 Task: Create a section Black Hole and in the section, add a milestone Agile Process Implementation in the project TowerLine.
Action: Mouse moved to (55, 446)
Screenshot: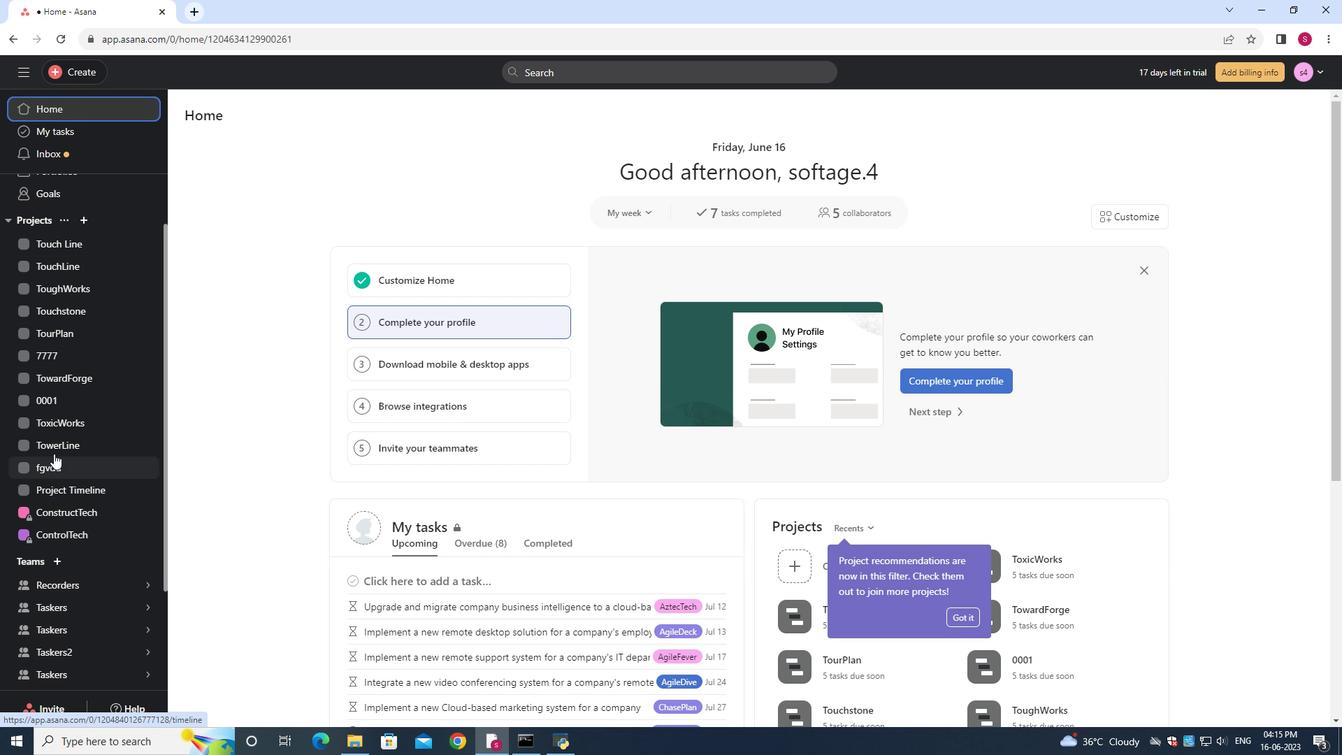 
Action: Mouse pressed left at (55, 446)
Screenshot: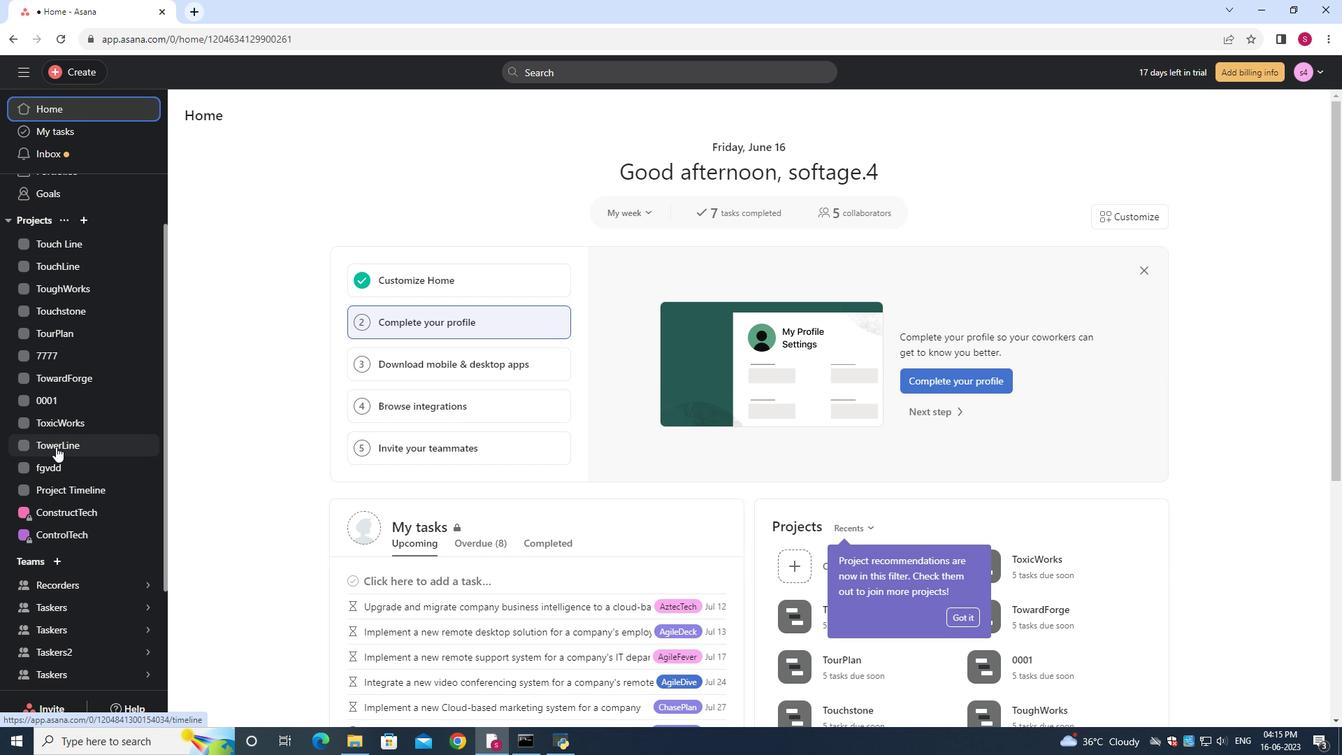 
Action: Mouse moved to (252, 149)
Screenshot: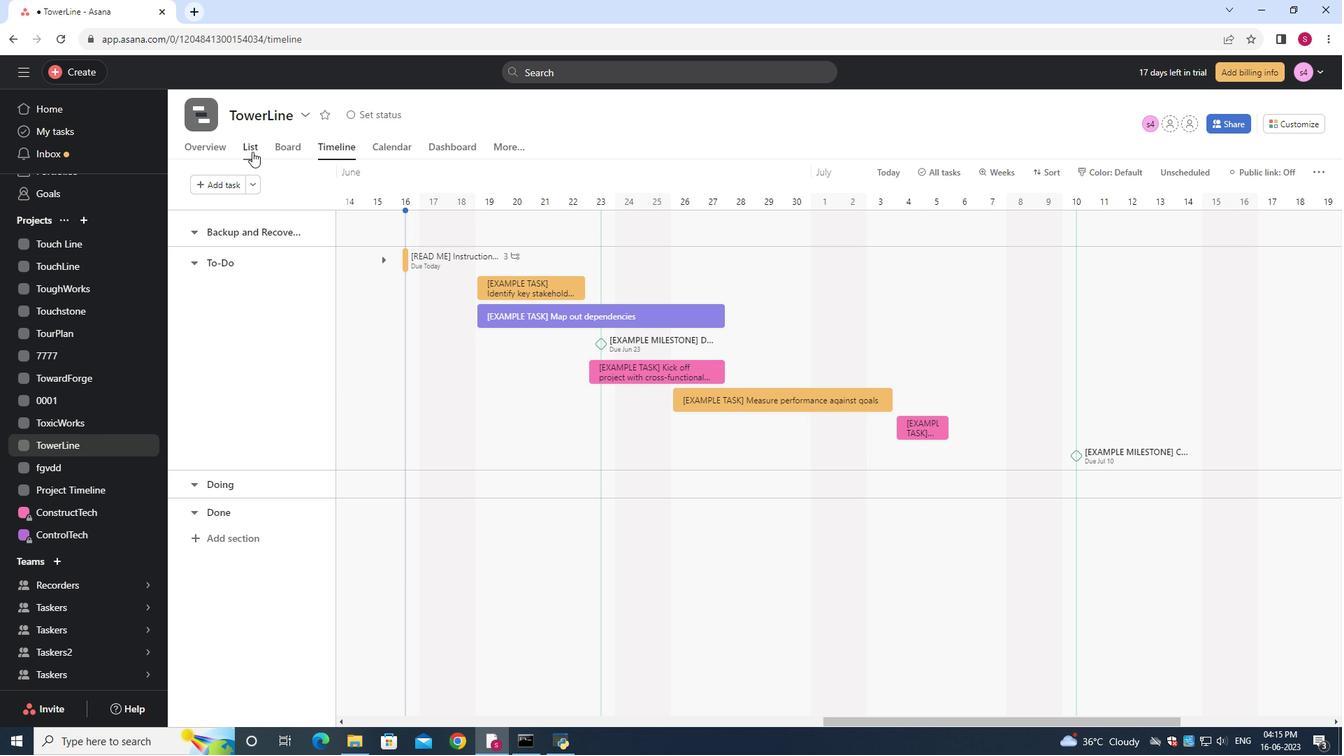 
Action: Mouse pressed left at (252, 149)
Screenshot: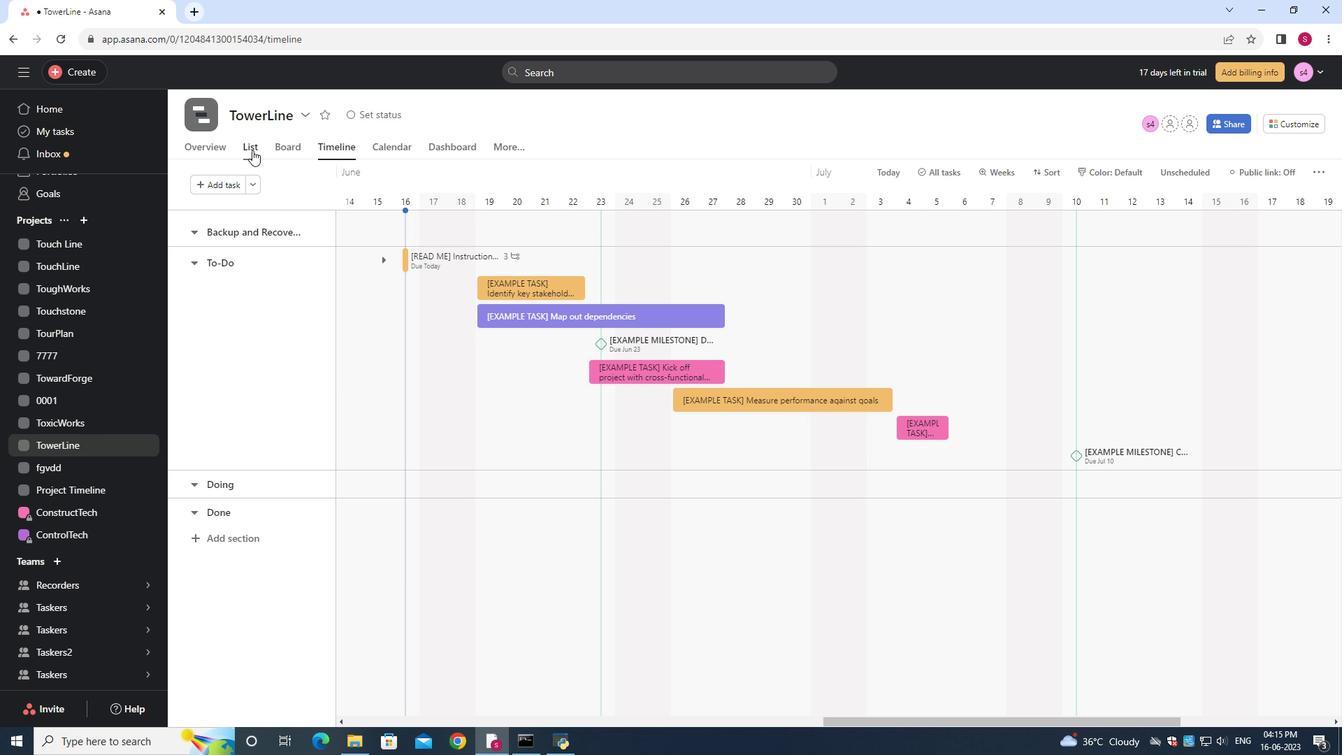 
Action: Mouse moved to (239, 178)
Screenshot: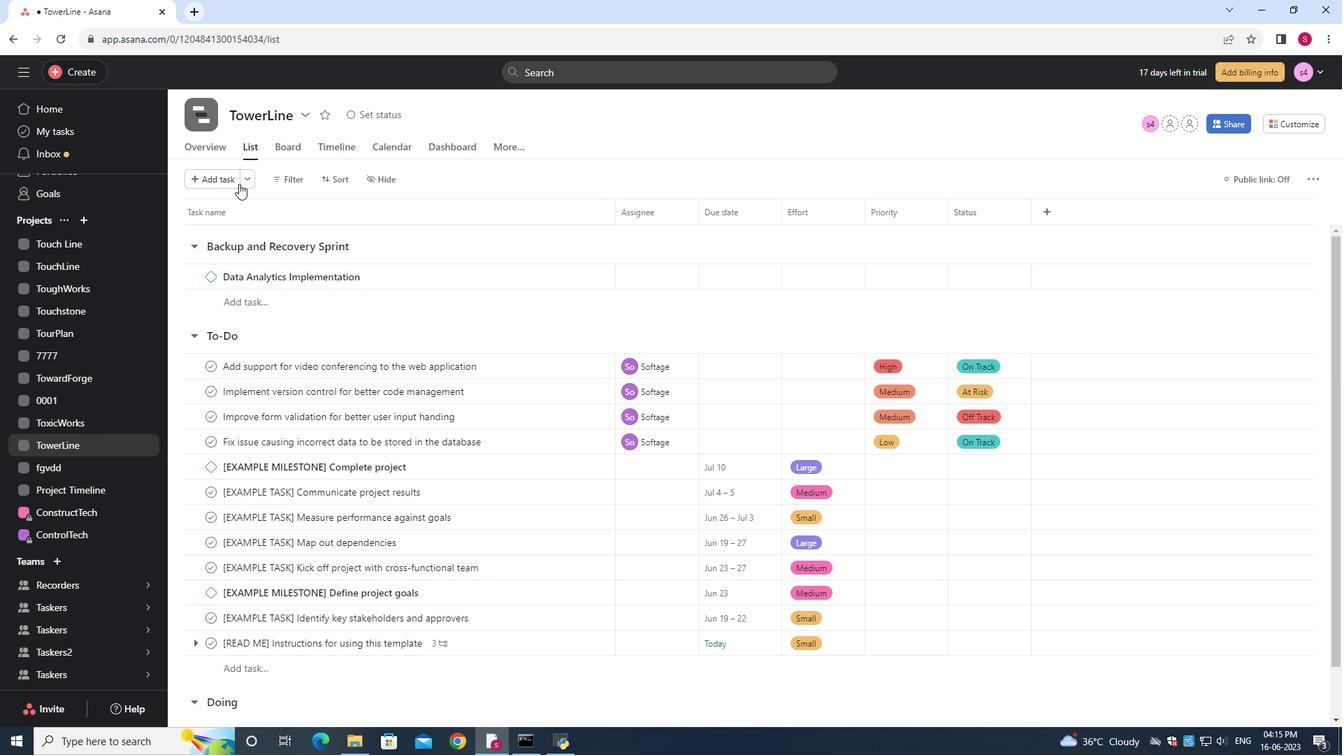 
Action: Mouse pressed left at (239, 178)
Screenshot: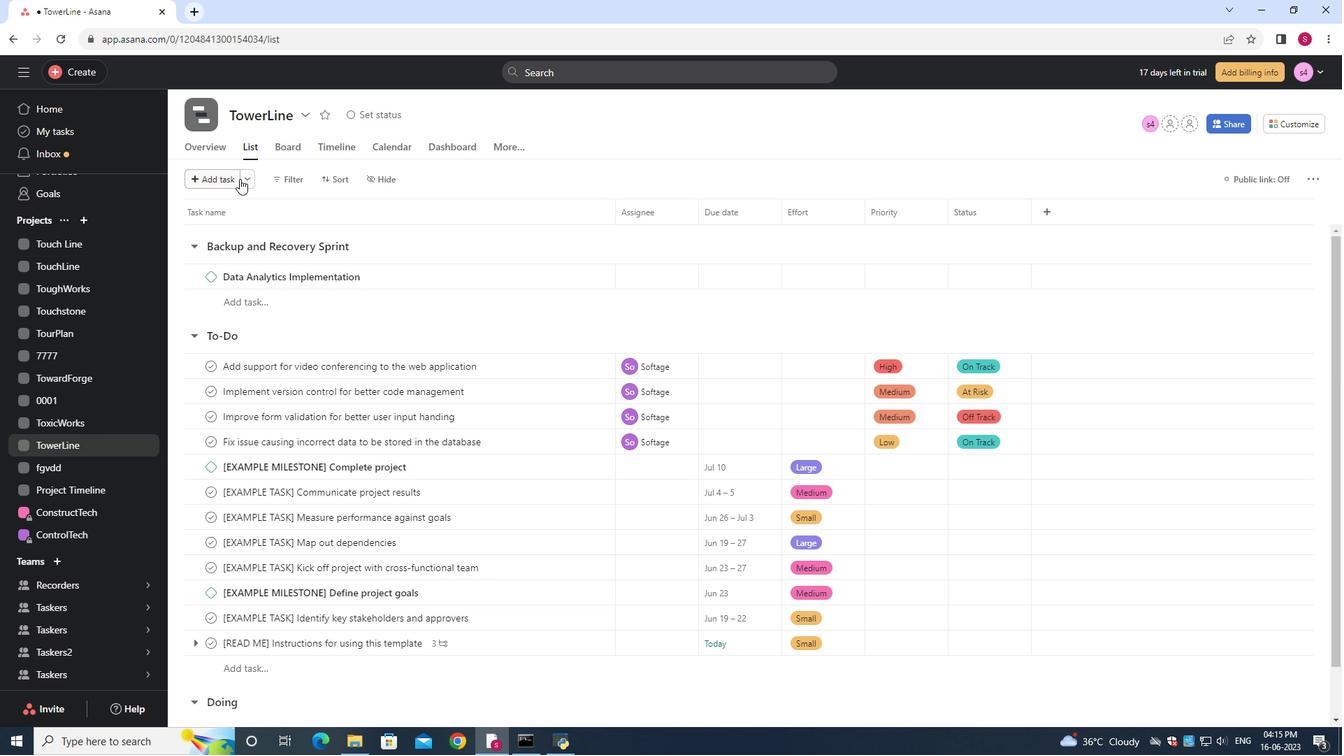 
Action: Mouse moved to (429, 271)
Screenshot: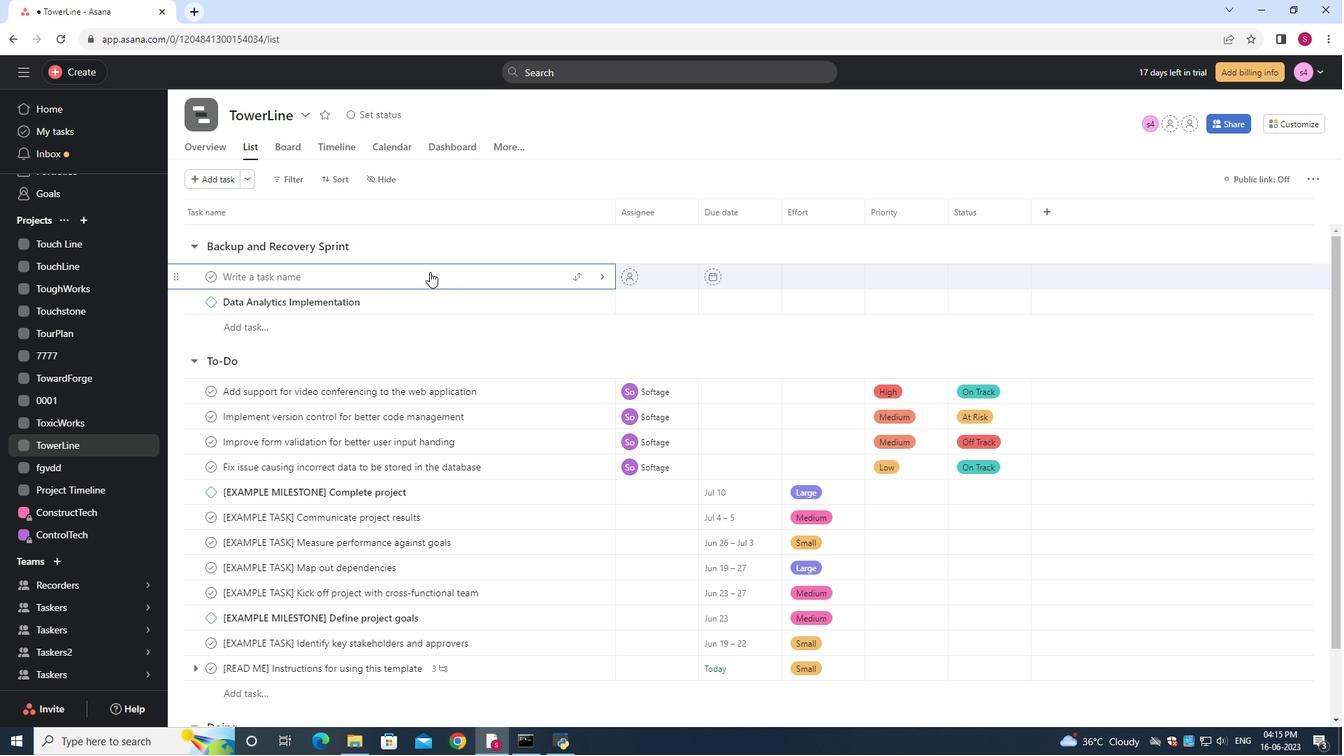 
Action: Mouse pressed right at (429, 271)
Screenshot: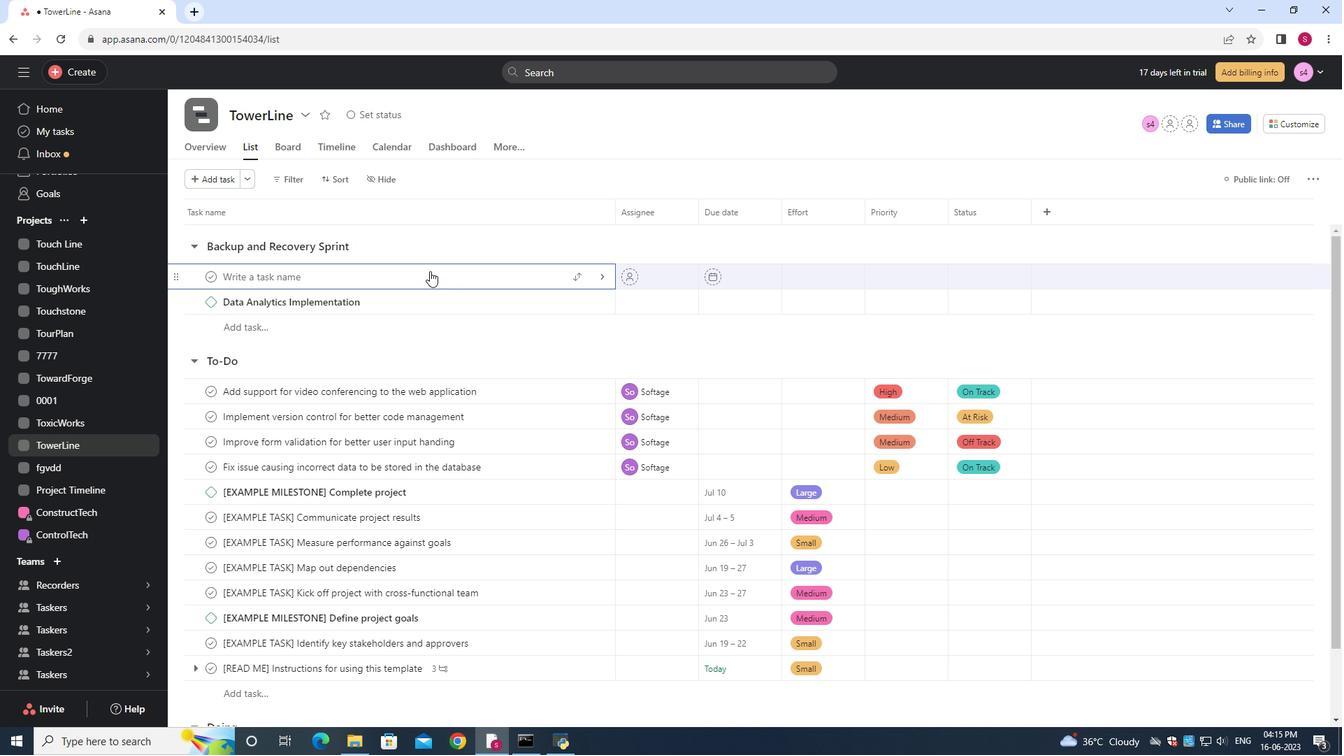 
Action: Mouse moved to (460, 506)
Screenshot: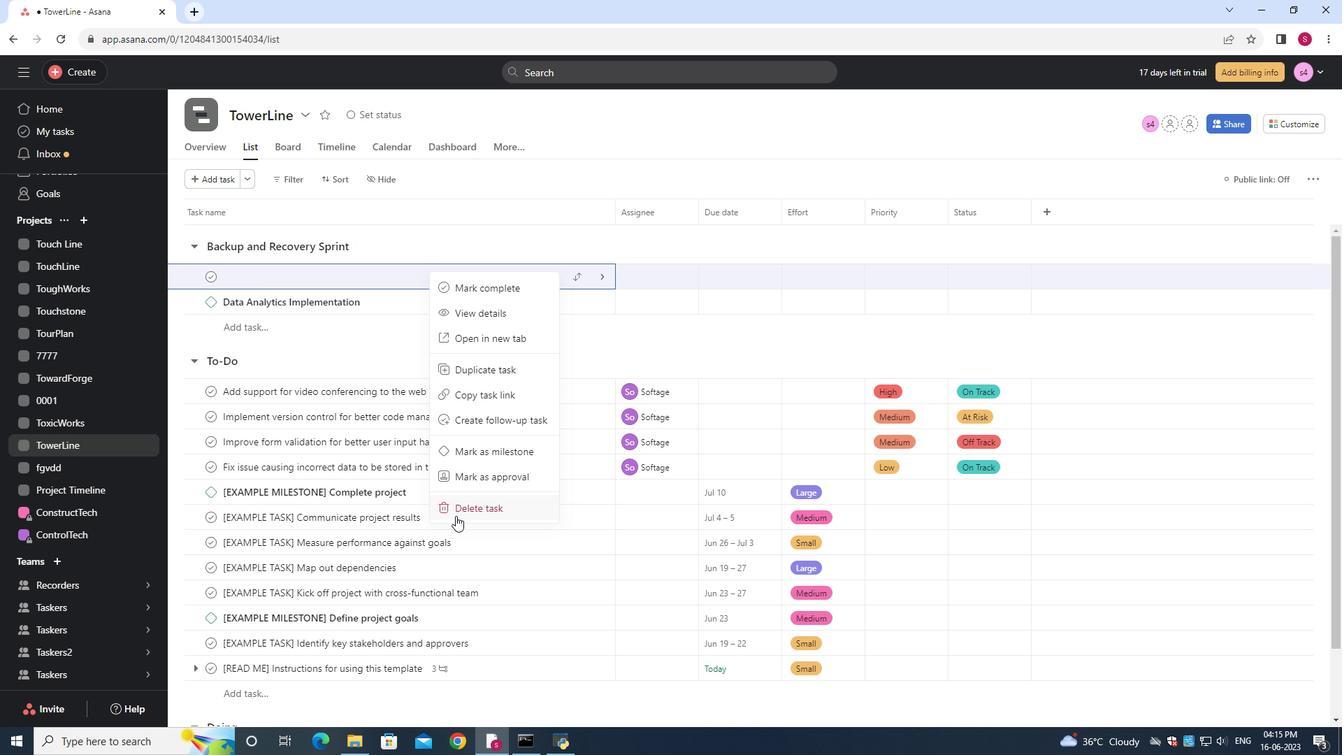 
Action: Mouse pressed left at (460, 506)
Screenshot: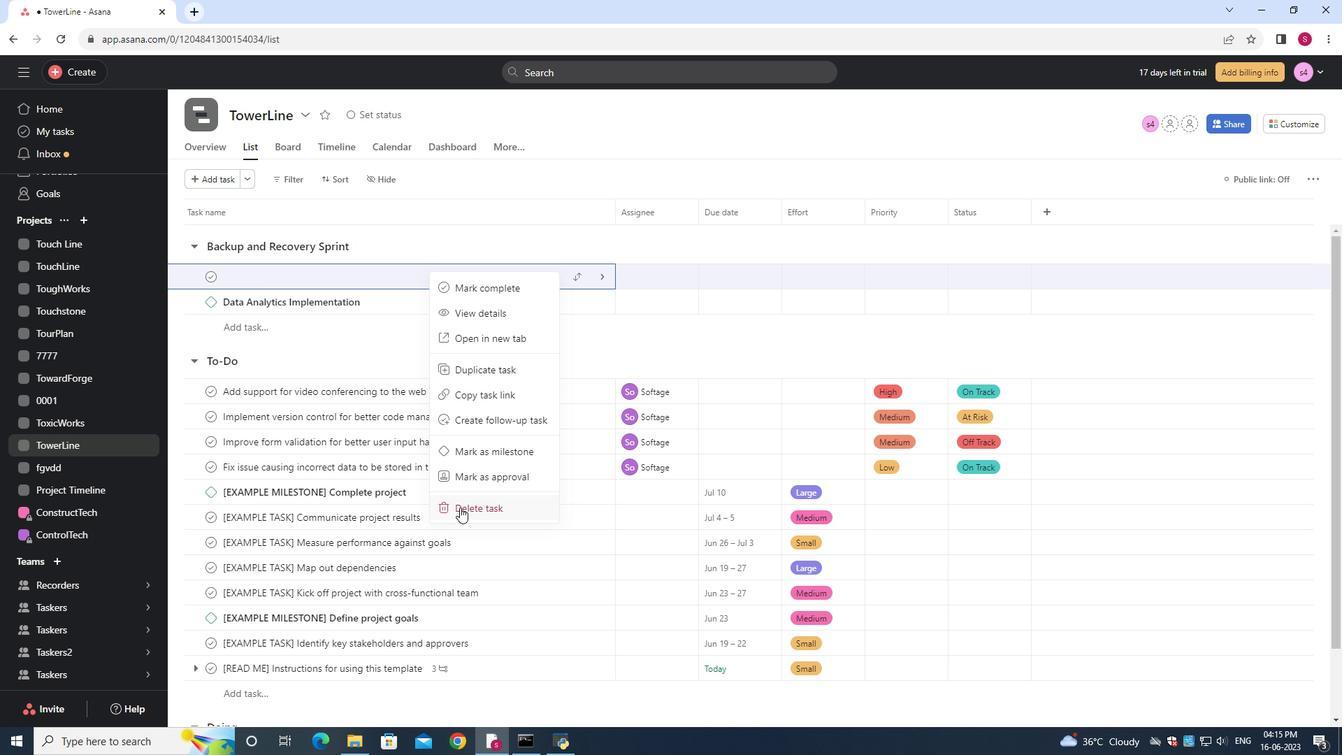 
Action: Mouse moved to (248, 171)
Screenshot: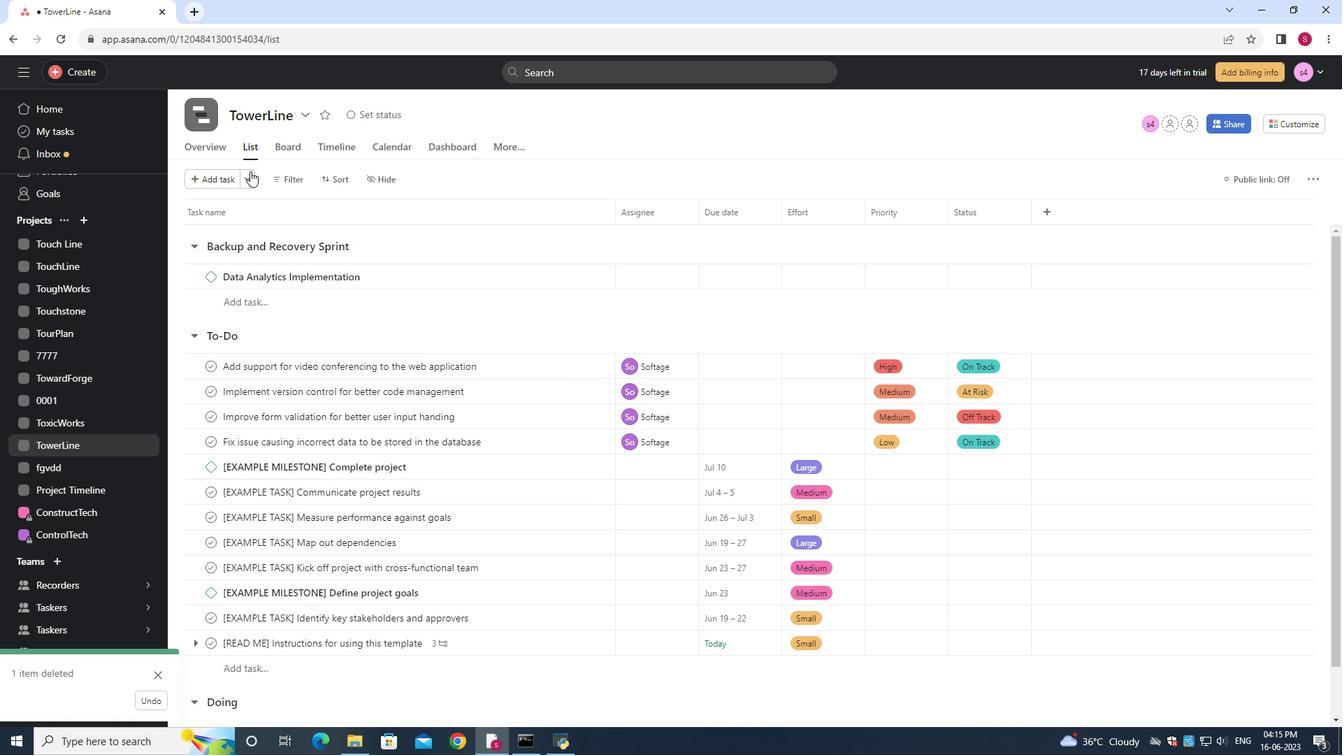 
Action: Mouse pressed left at (248, 171)
Screenshot: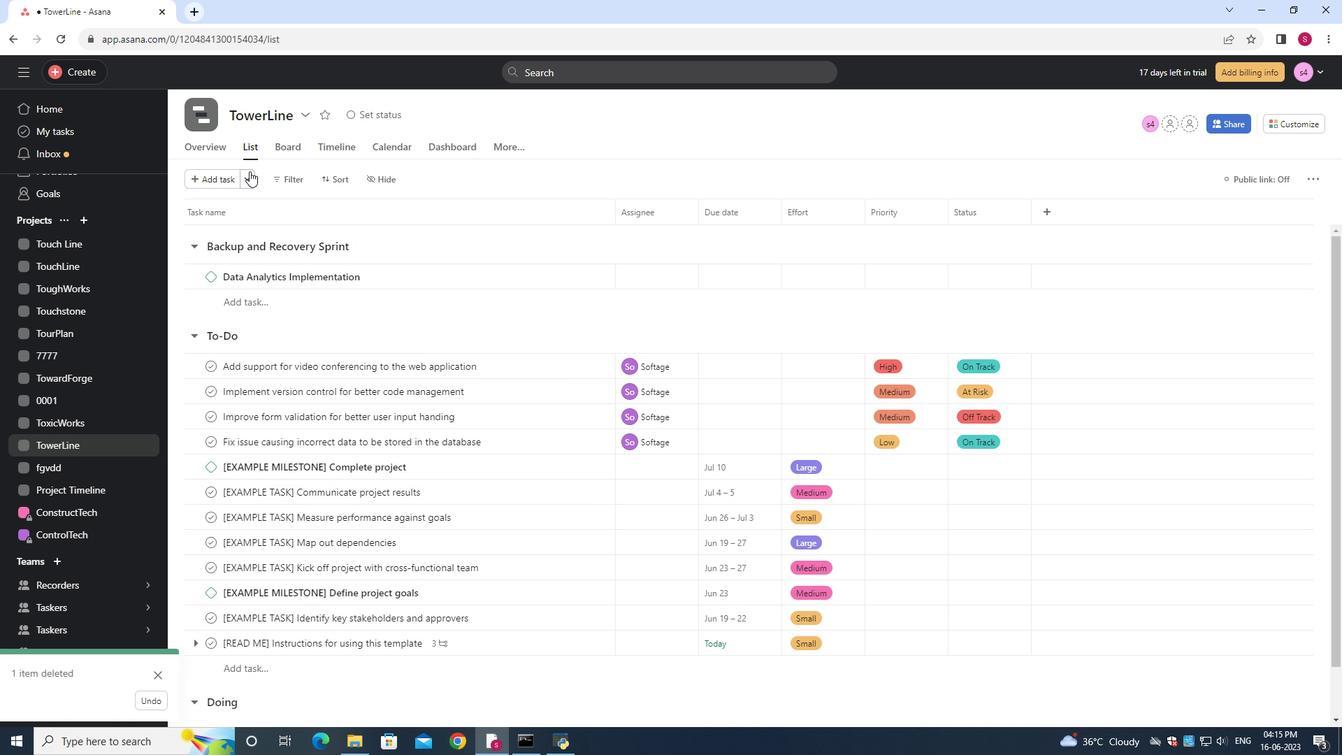 
Action: Mouse moved to (264, 209)
Screenshot: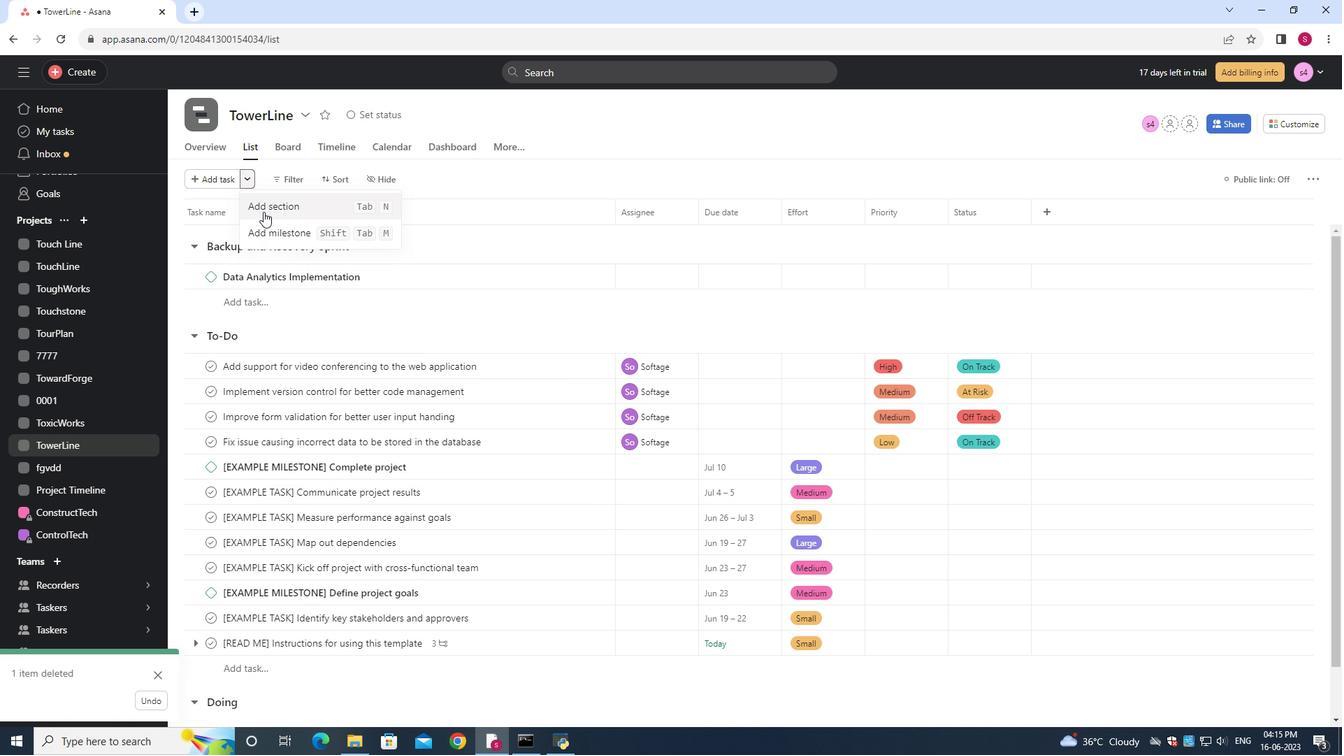 
Action: Mouse pressed left at (264, 209)
Screenshot: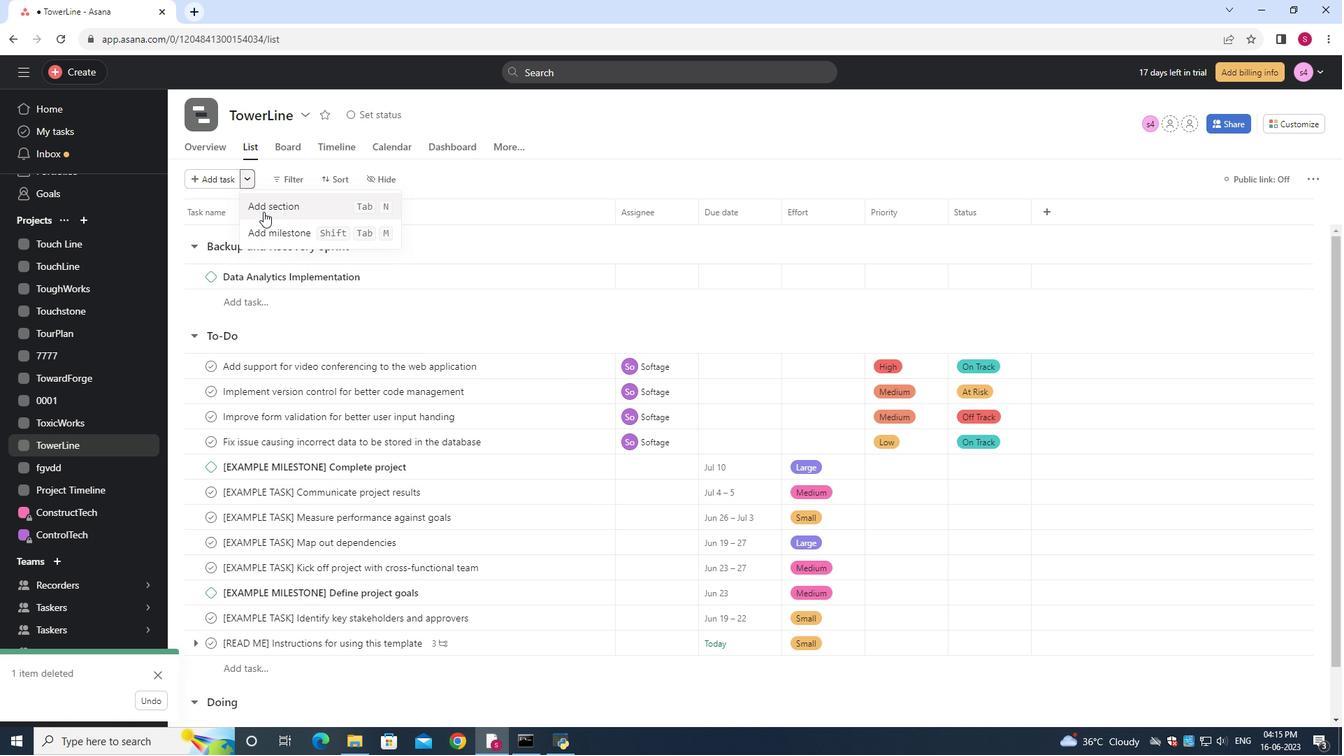 
Action: Mouse moved to (264, 209)
Screenshot: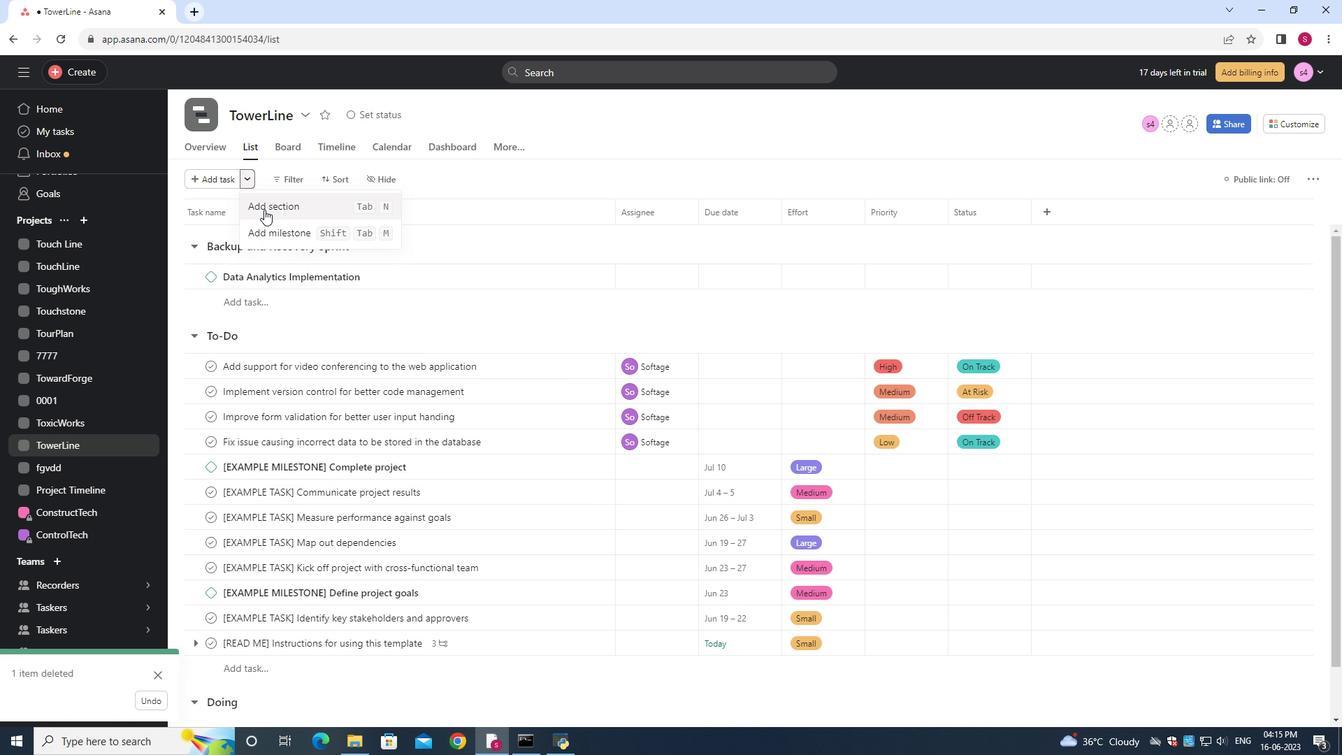 
Action: Key pressed <Key.shift>Black<Key.space><Key.shift>Hole<Key.space>a<Key.backspace>
Screenshot: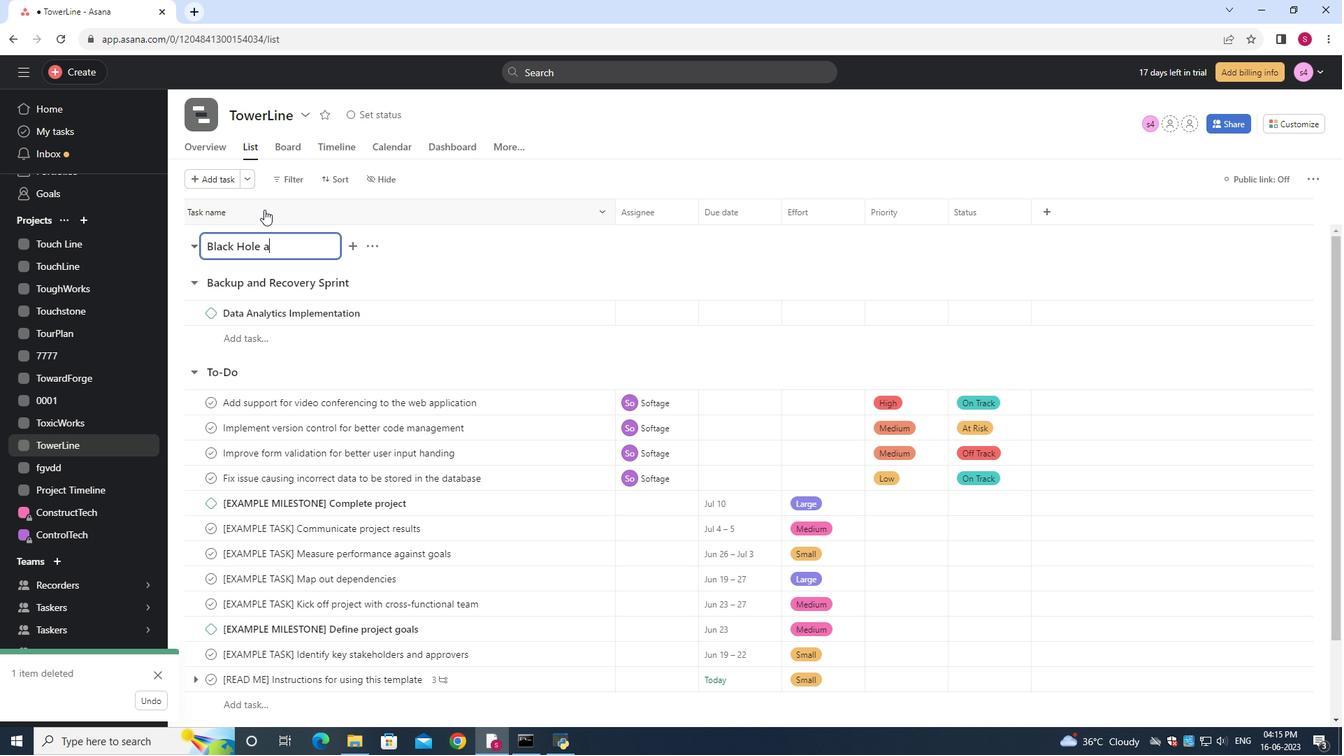 
Action: Mouse moved to (250, 174)
Screenshot: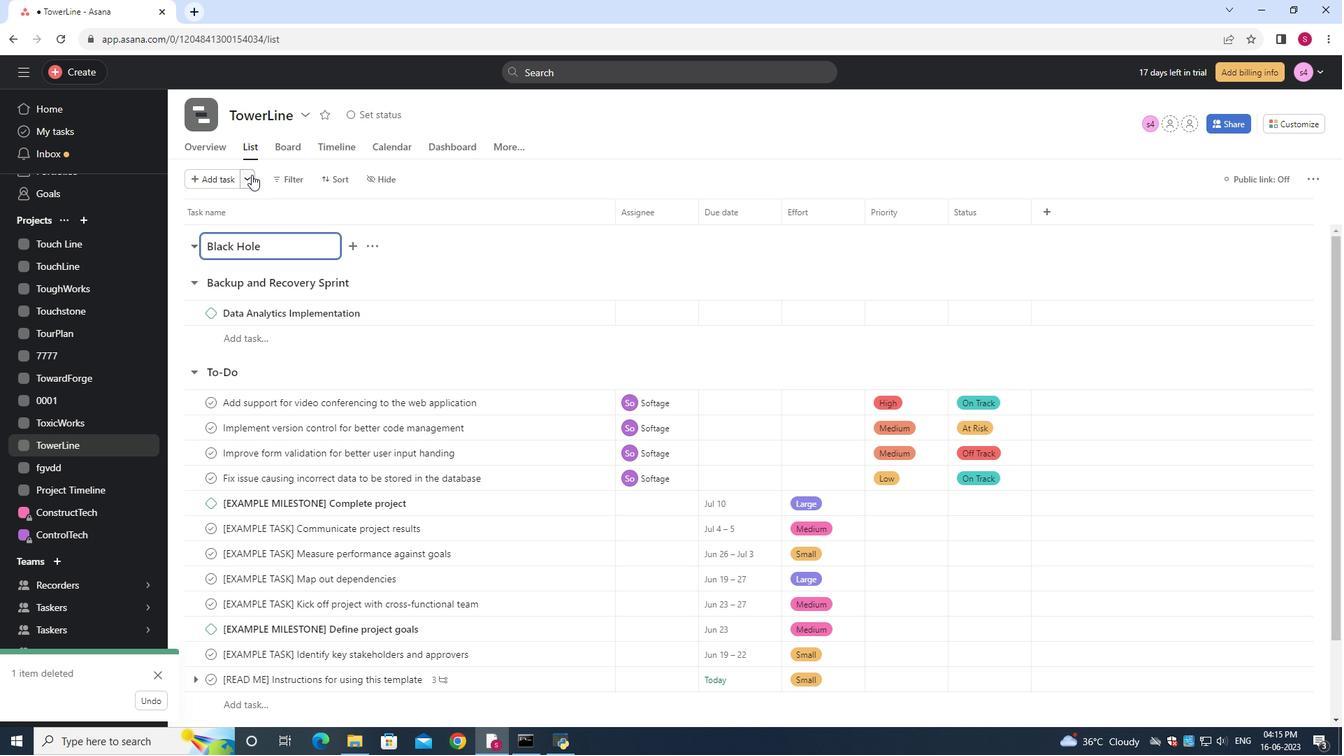 
Action: Mouse pressed left at (250, 174)
Screenshot: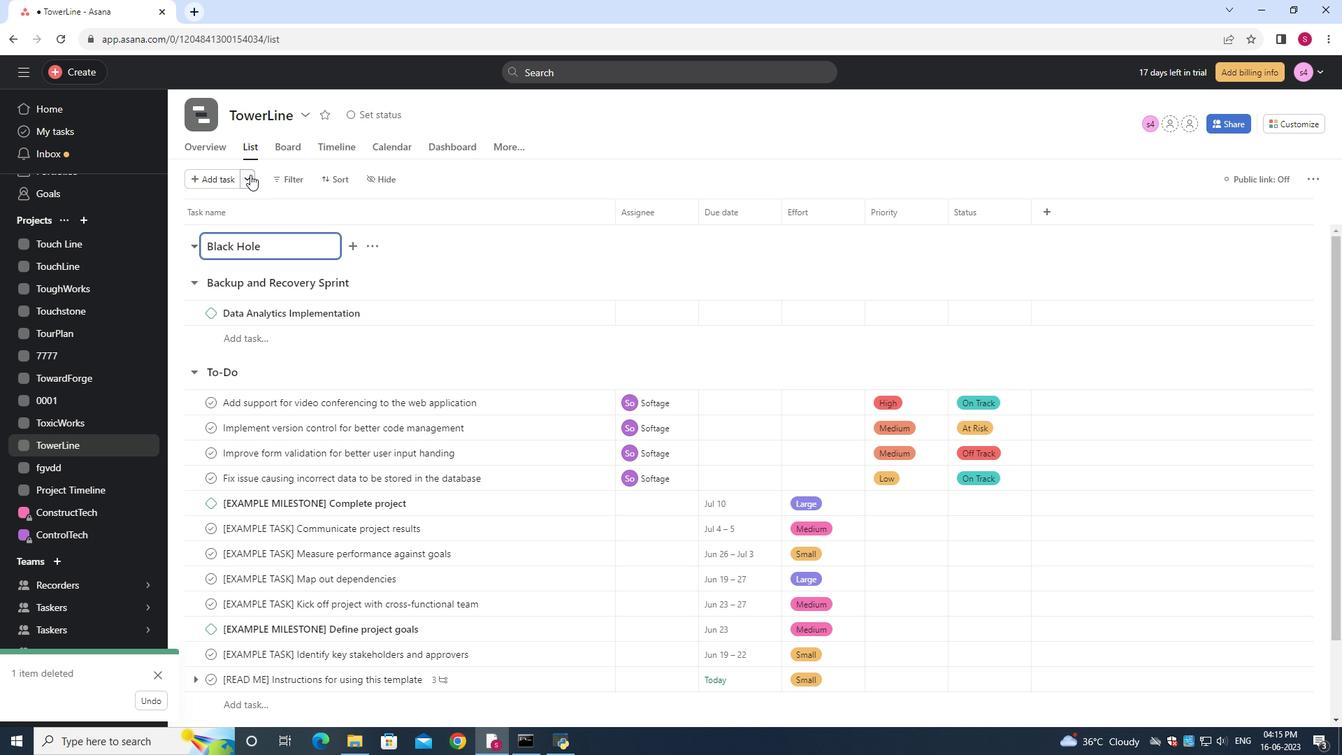 
Action: Mouse moved to (270, 232)
Screenshot: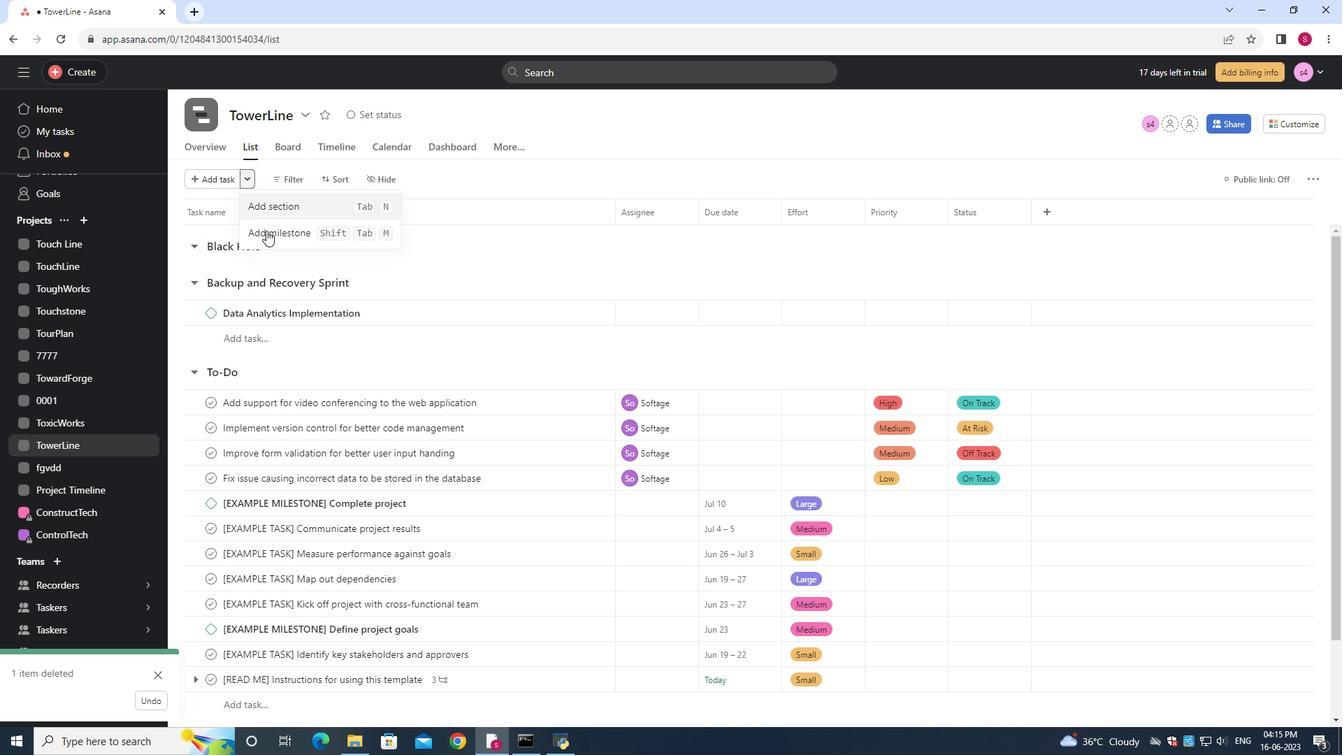 
Action: Mouse pressed left at (270, 232)
Screenshot: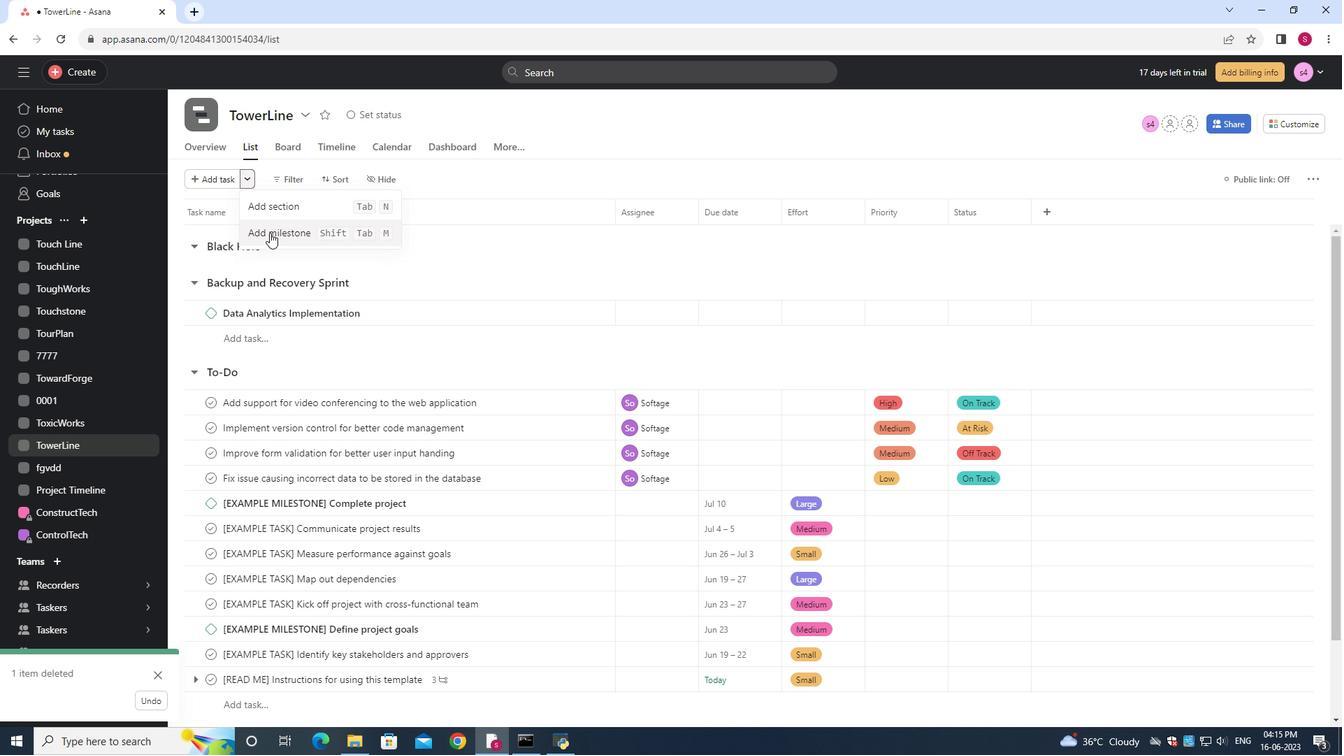 
Action: Key pressed <Key.backspace>a<Key.backspace><Key.shift>Agile<Key.space><Key.shift>Process<Key.space><Key.shift>Implementation
Screenshot: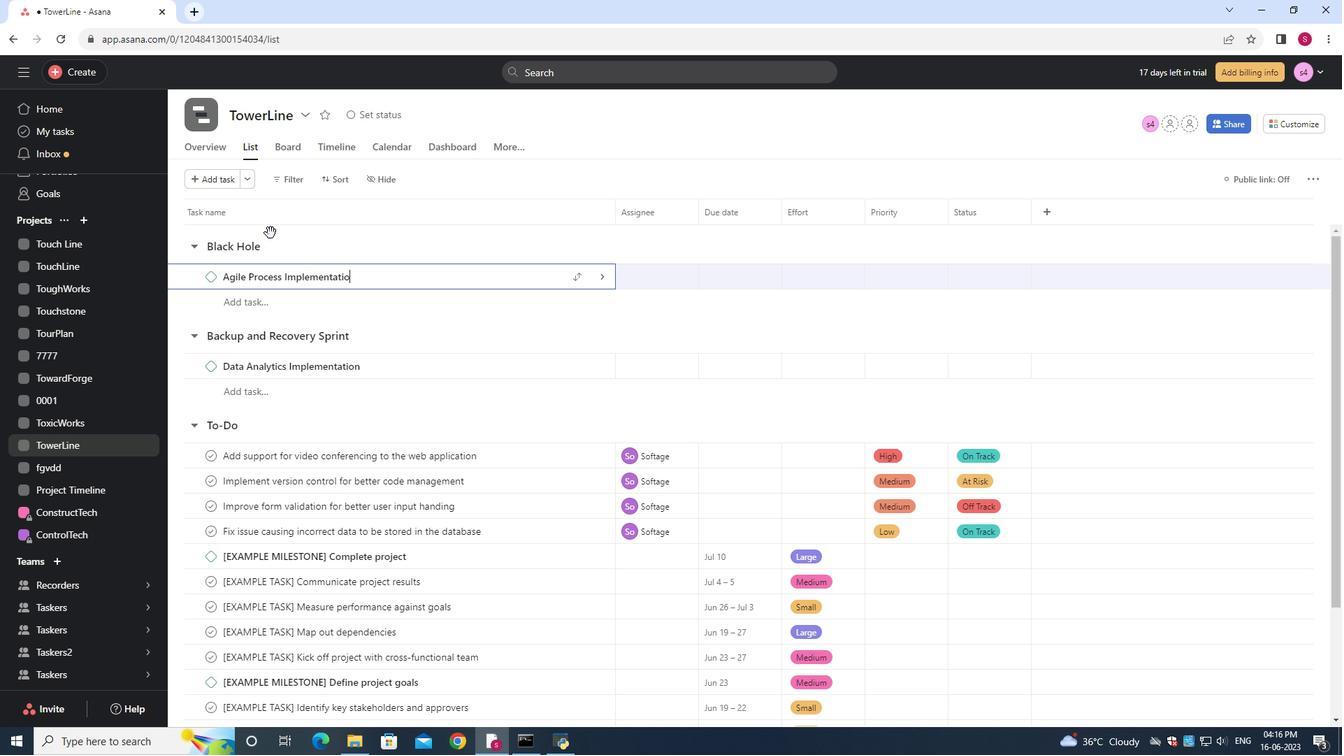 
Action: Mouse moved to (433, 275)
Screenshot: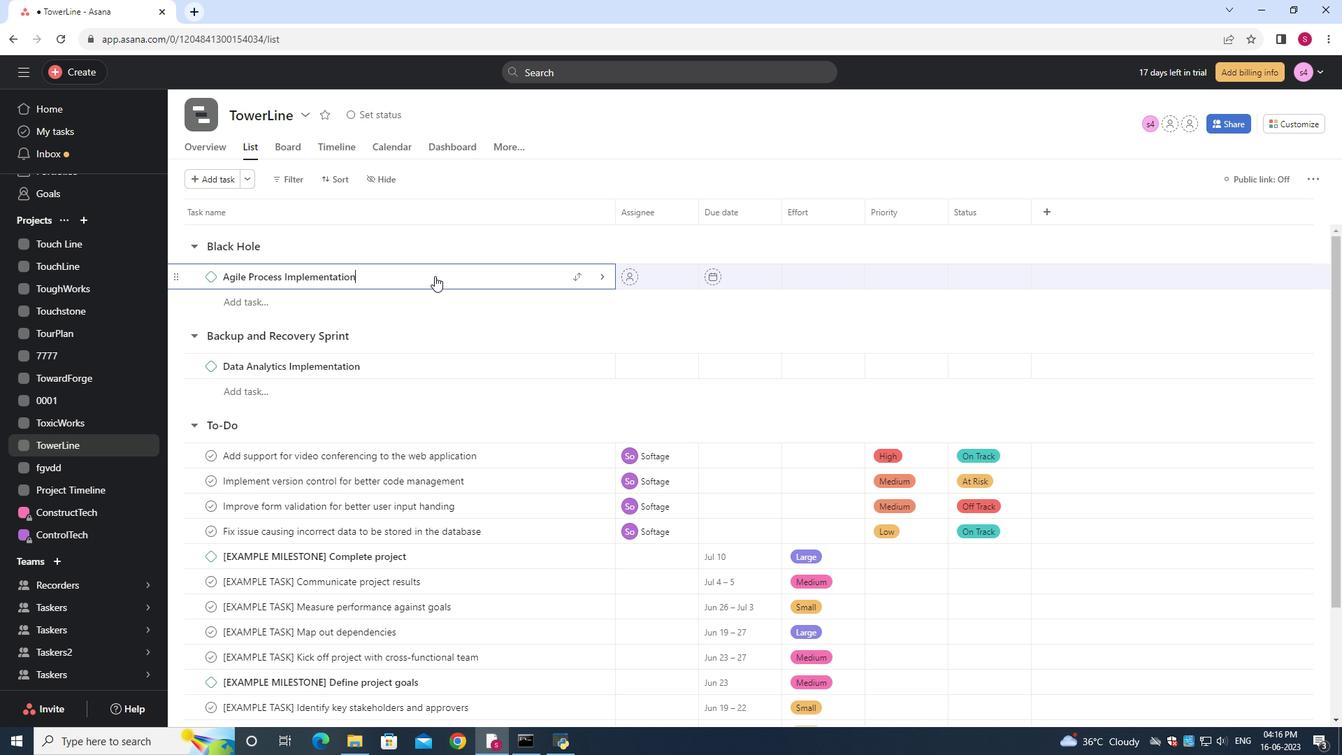 
Action: Mouse pressed left at (433, 275)
Screenshot: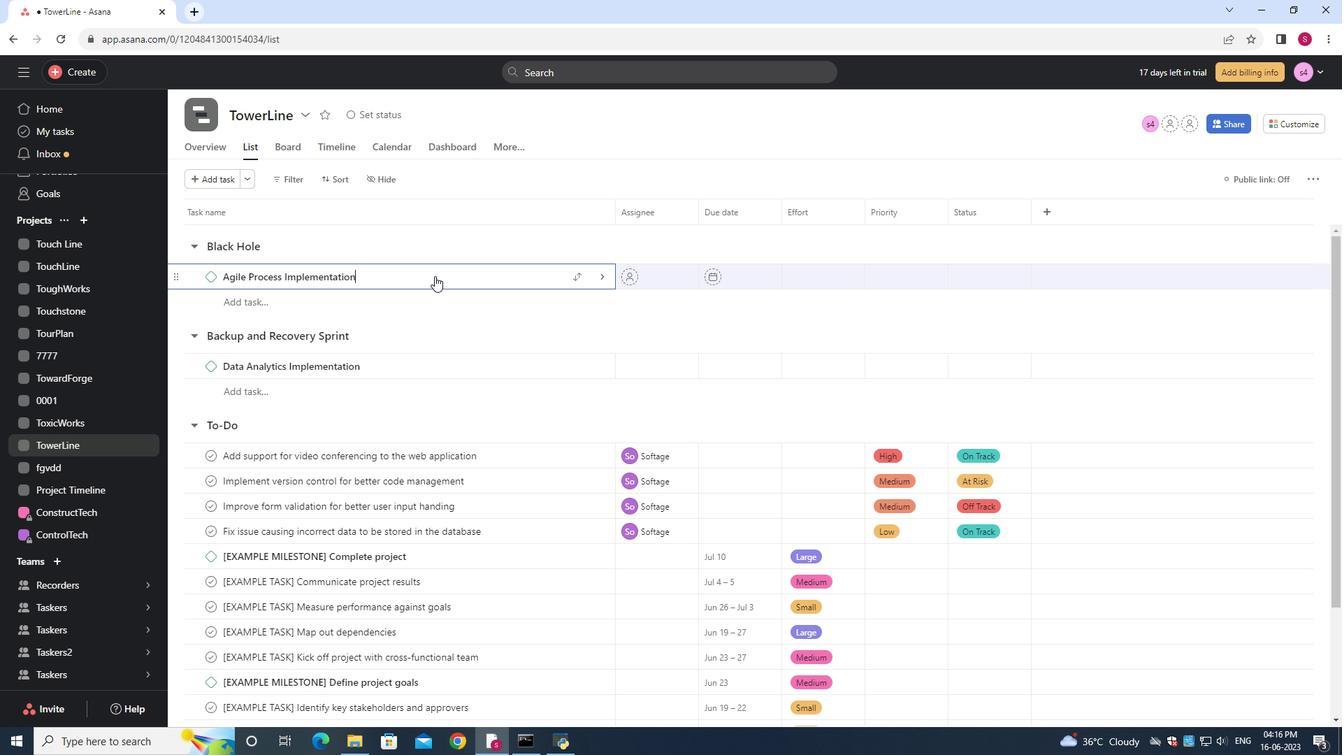 
Action: Mouse moved to (957, 202)
Screenshot: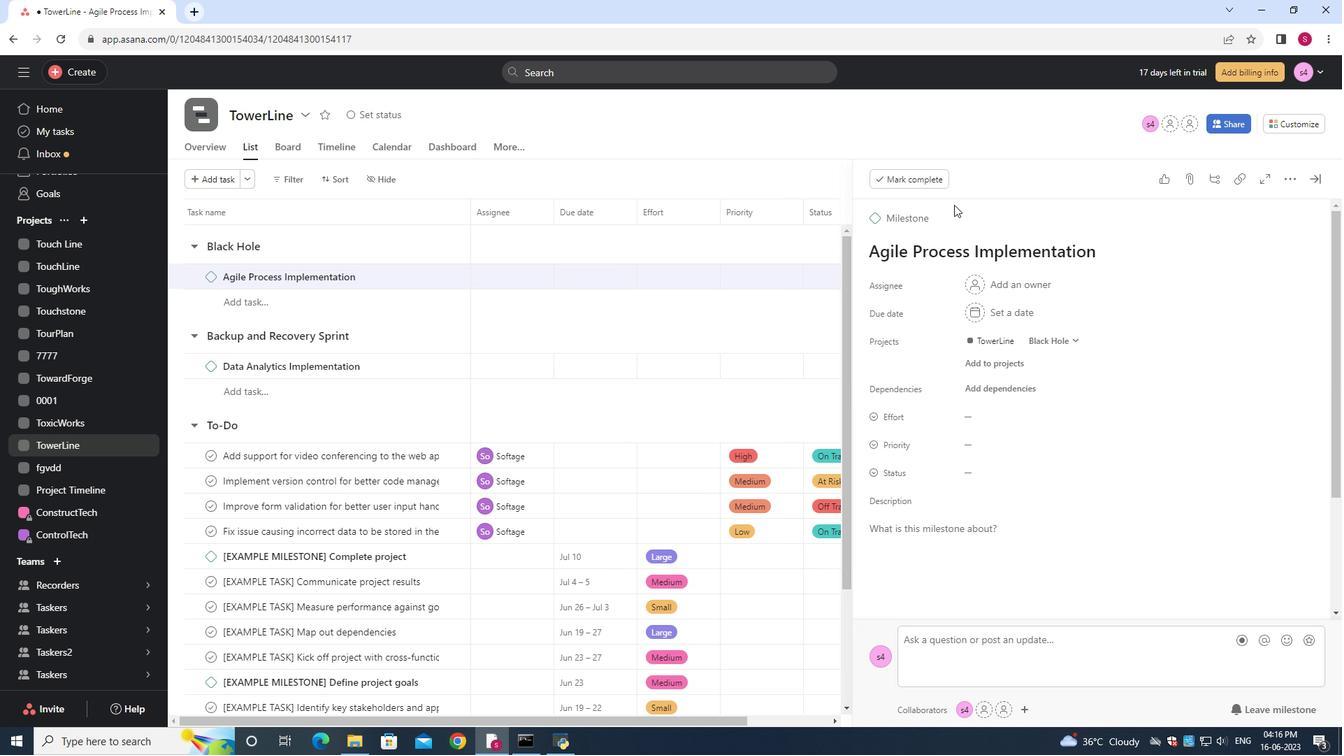 
